 Task: Add Sprouts Sharp Cheddar Shredded Cheese to the cart.
Action: Mouse moved to (28, 112)
Screenshot: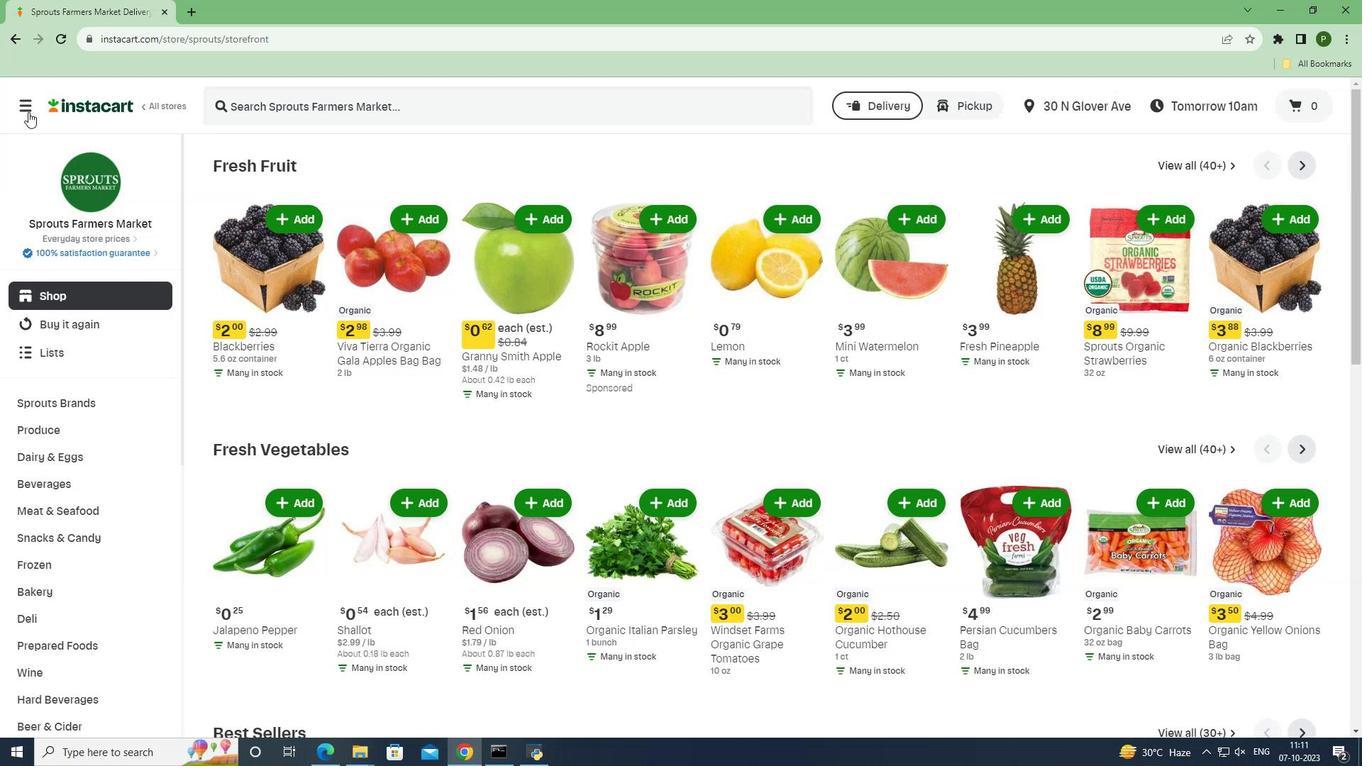 
Action: Mouse pressed left at (28, 112)
Screenshot: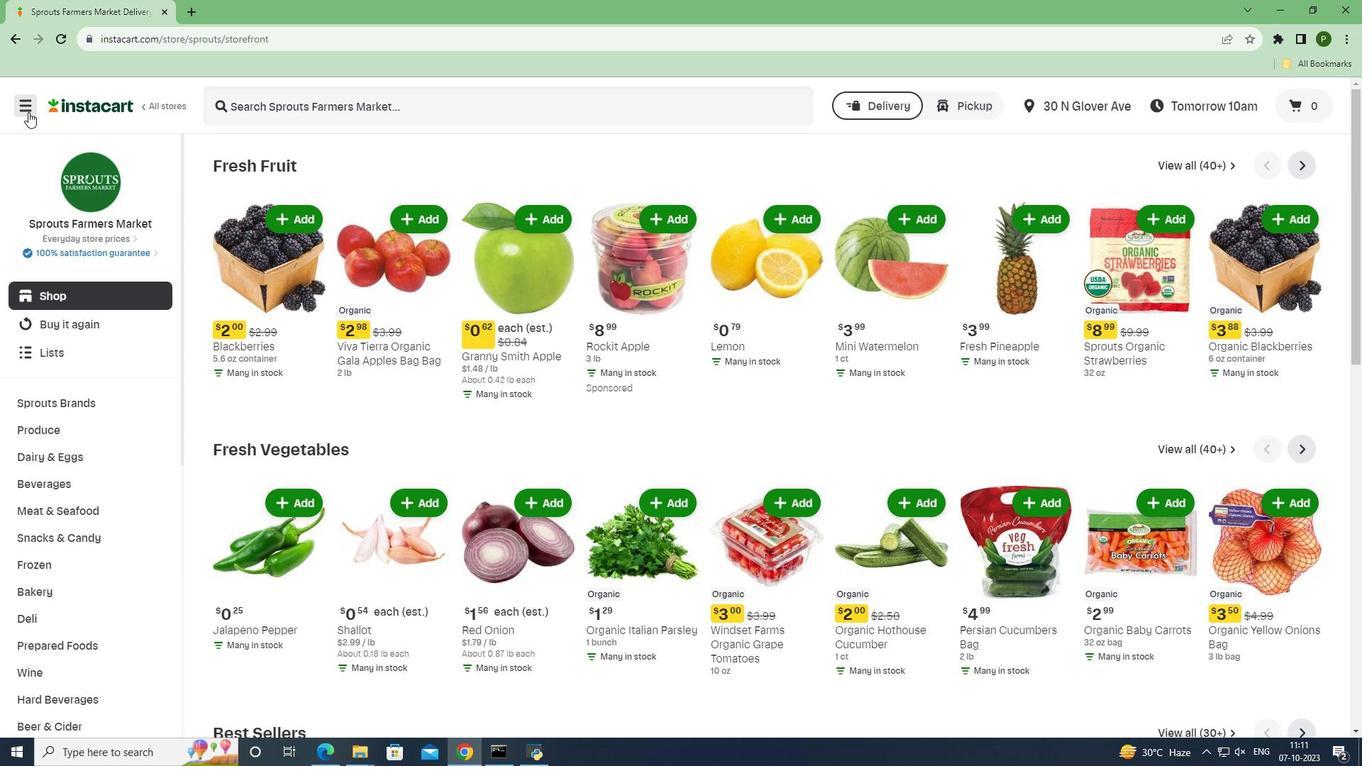 
Action: Mouse moved to (66, 371)
Screenshot: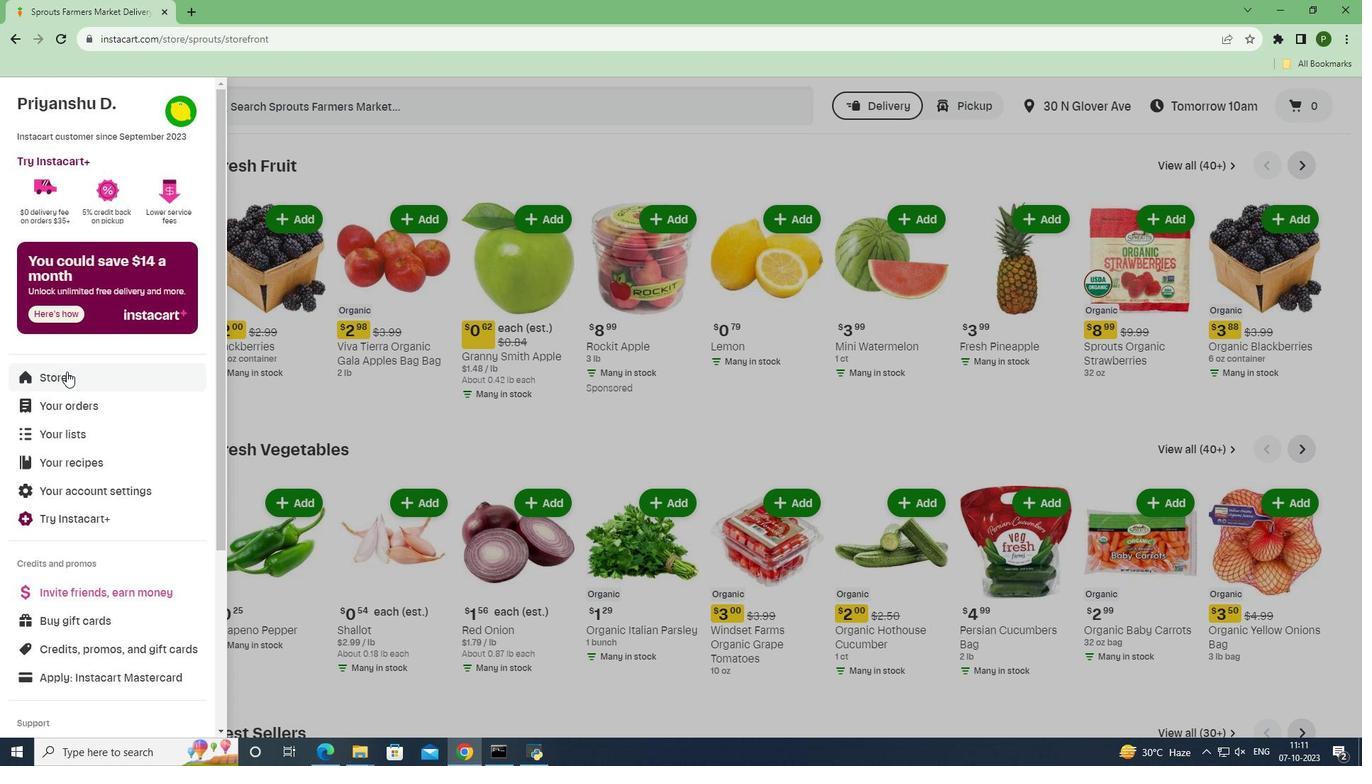 
Action: Mouse pressed left at (66, 371)
Screenshot: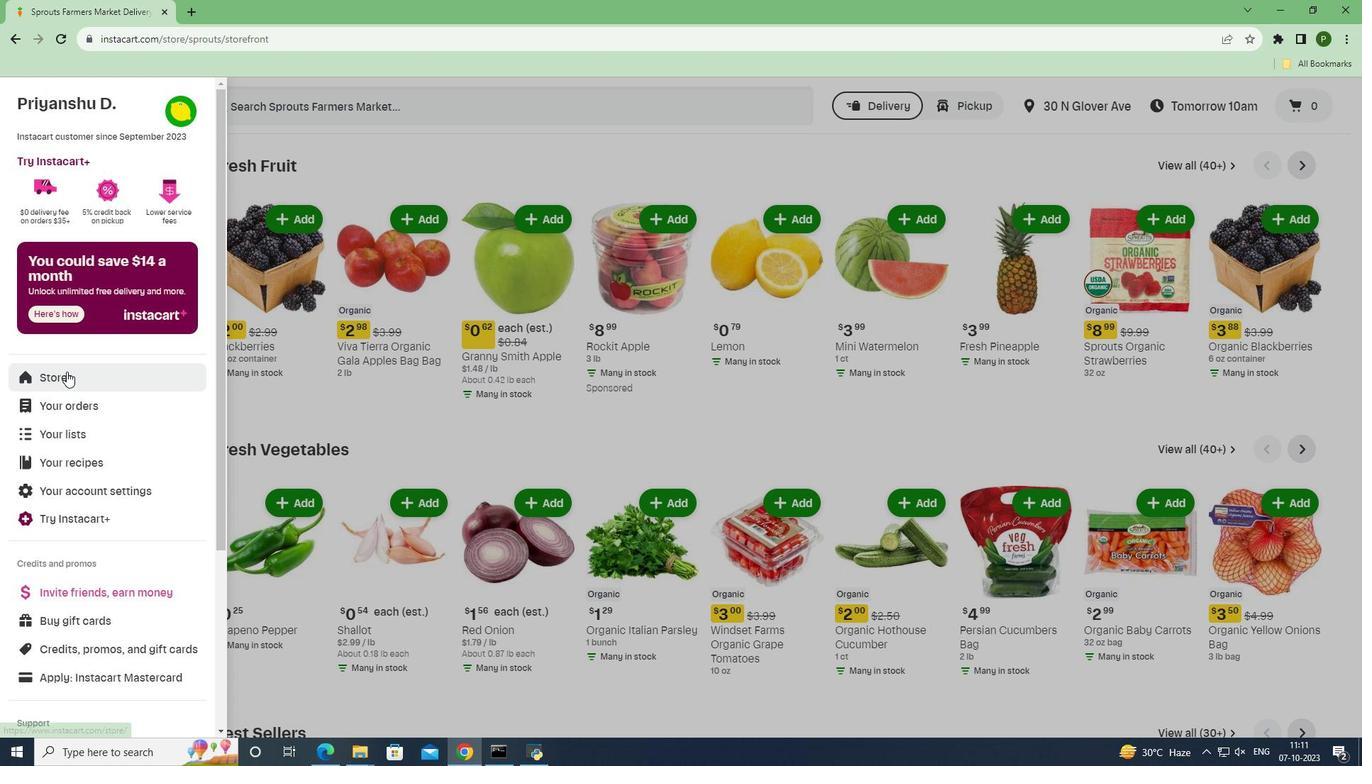 
Action: Mouse moved to (307, 162)
Screenshot: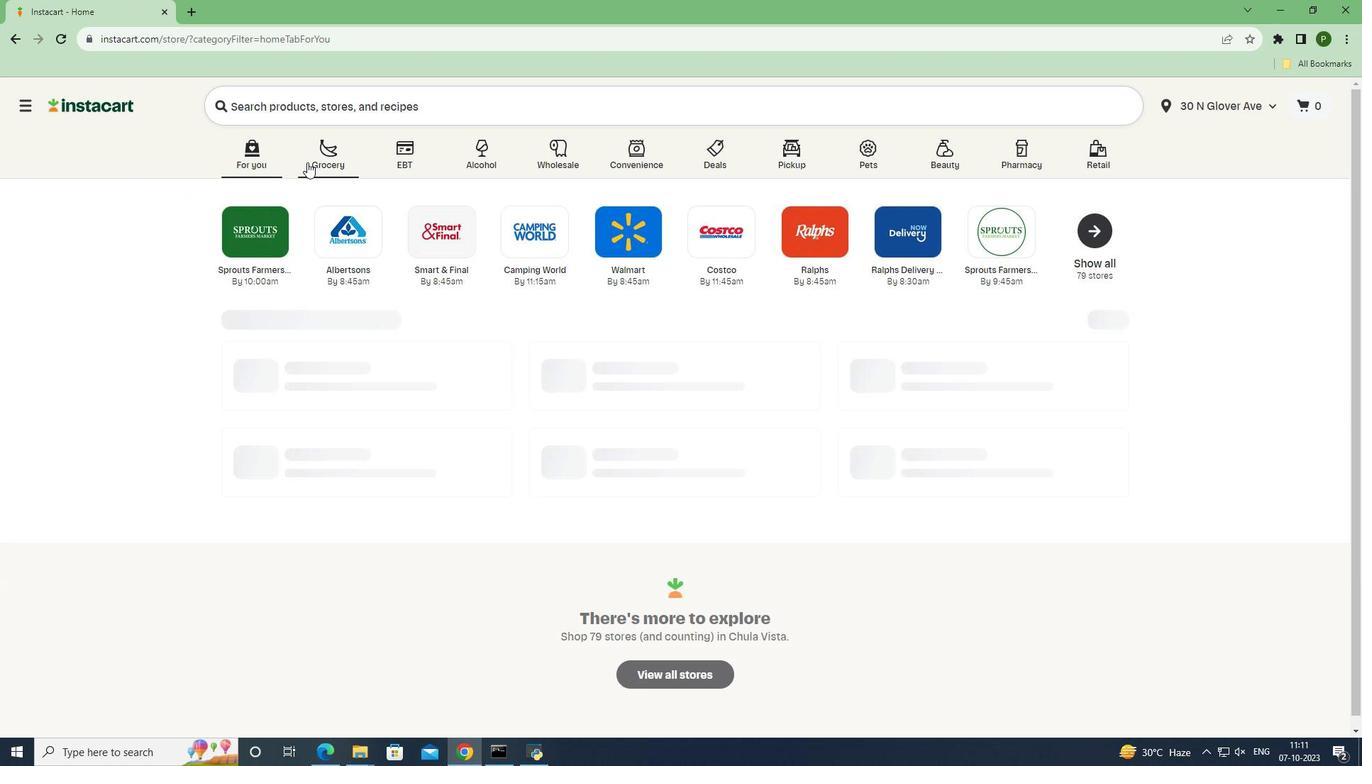 
Action: Mouse pressed left at (307, 162)
Screenshot: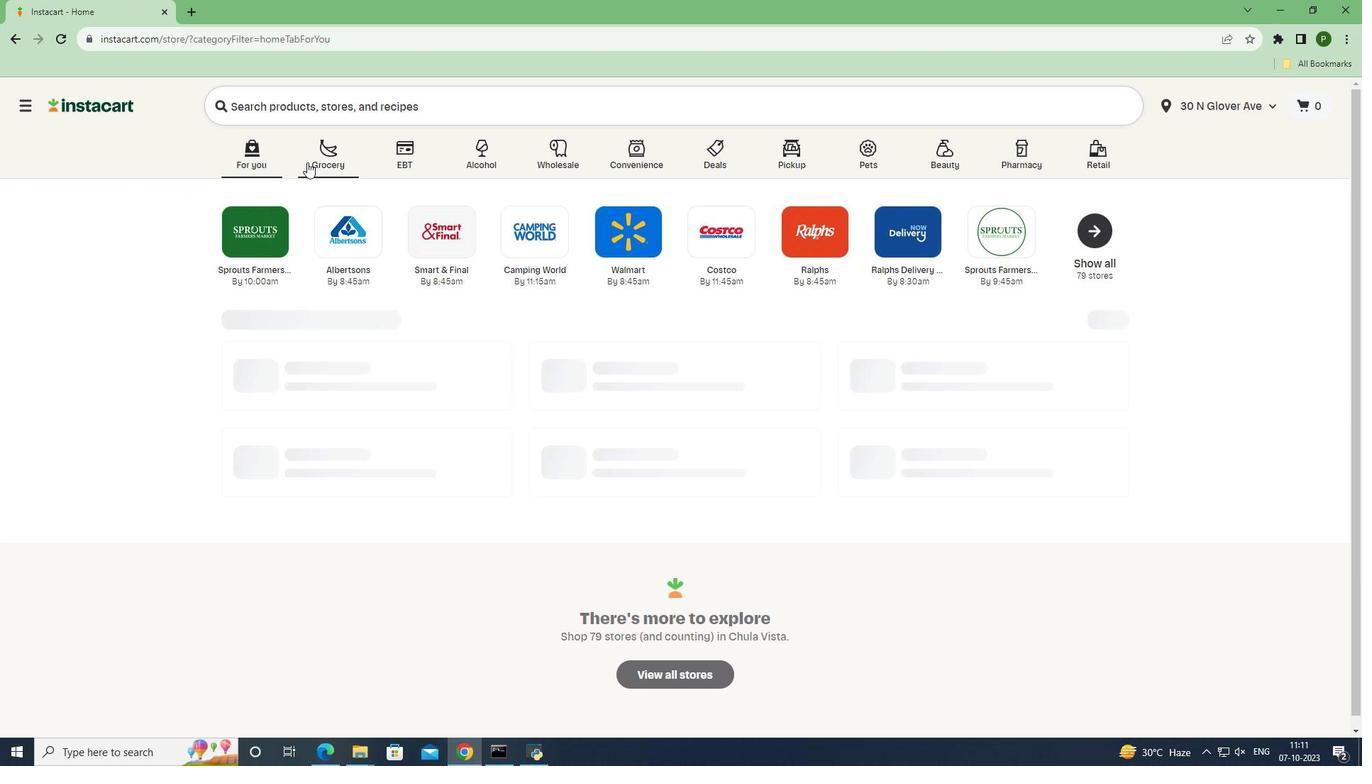 
Action: Mouse moved to (536, 327)
Screenshot: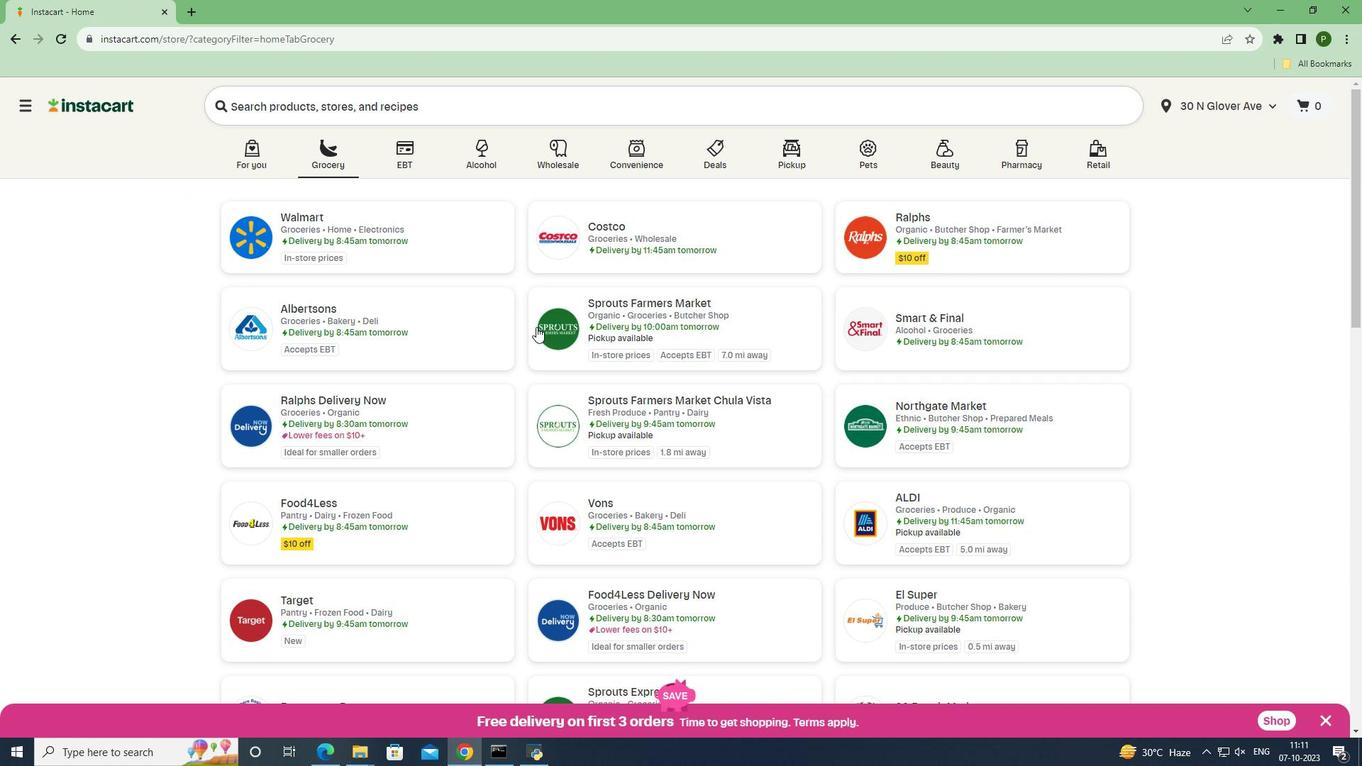 
Action: Mouse pressed left at (536, 327)
Screenshot: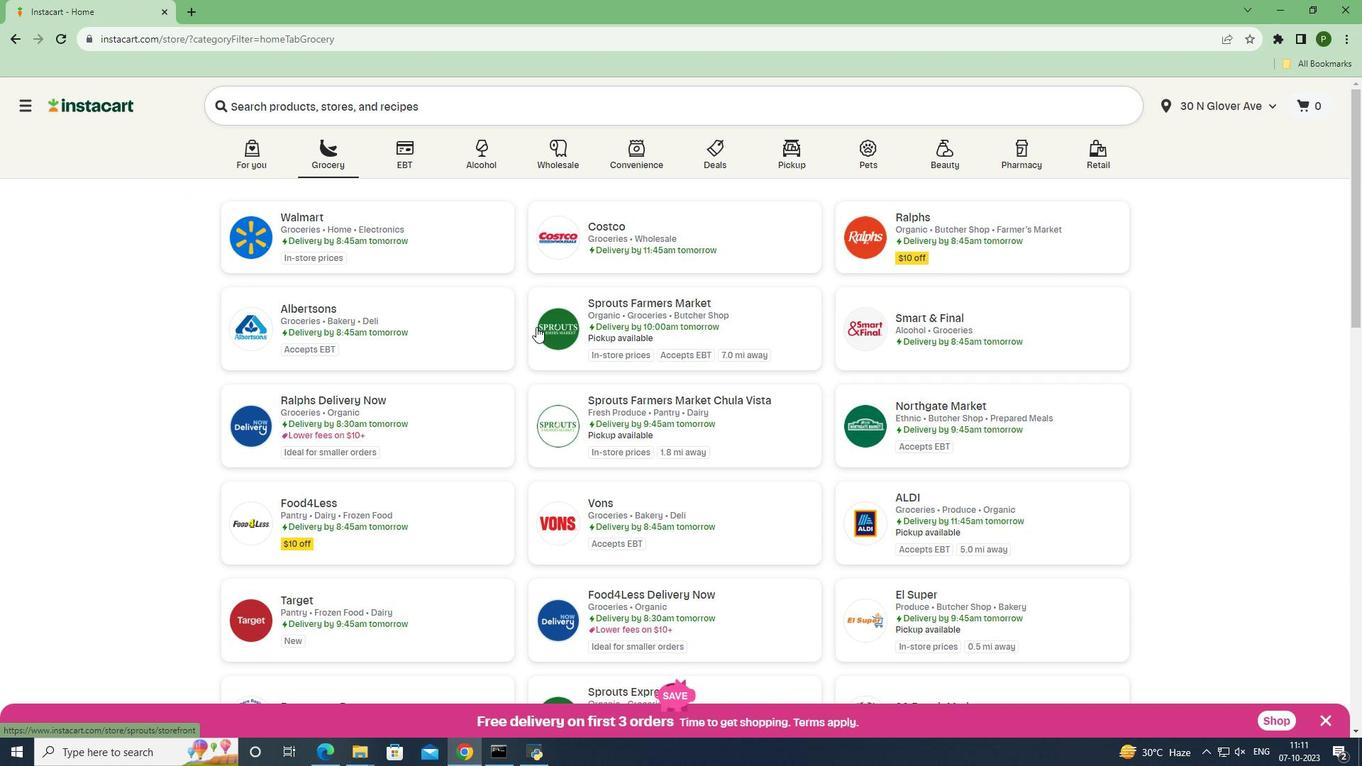 
Action: Mouse moved to (92, 463)
Screenshot: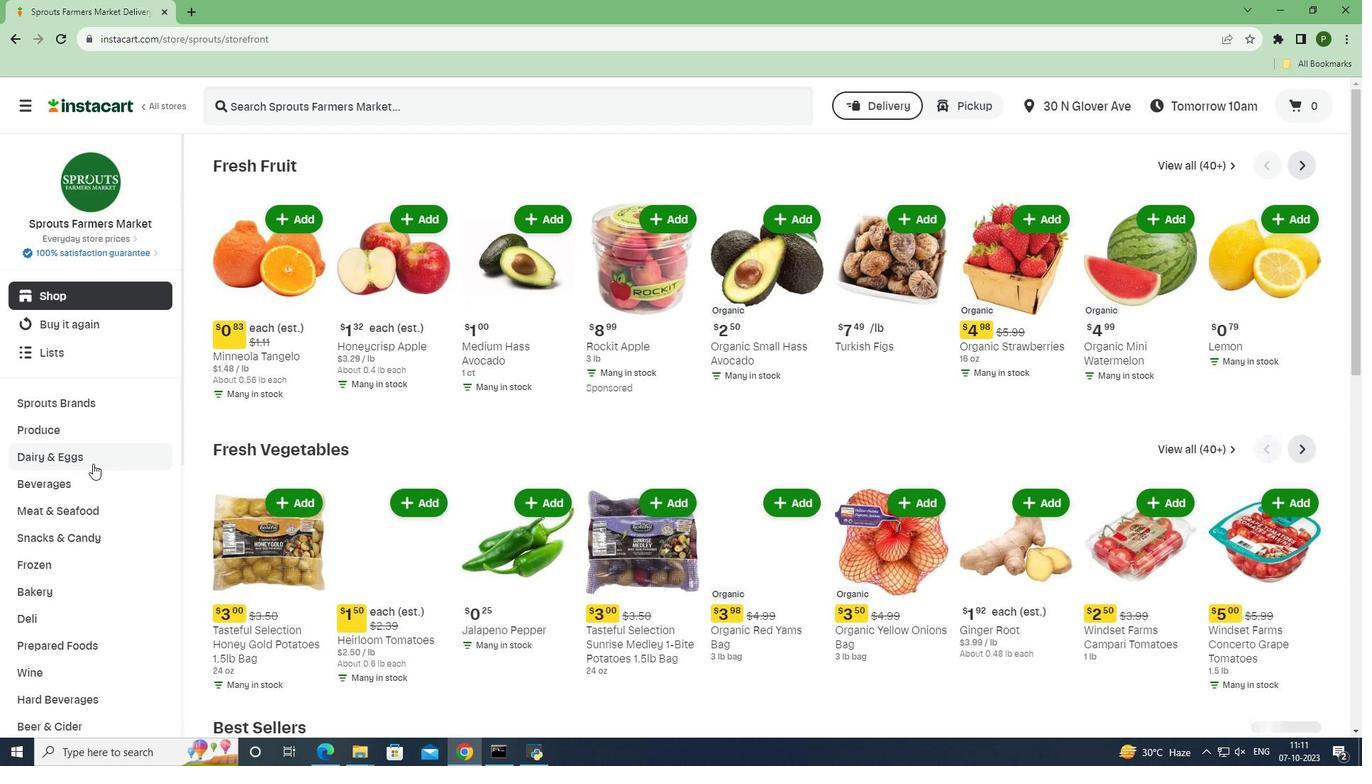 
Action: Mouse pressed left at (92, 463)
Screenshot: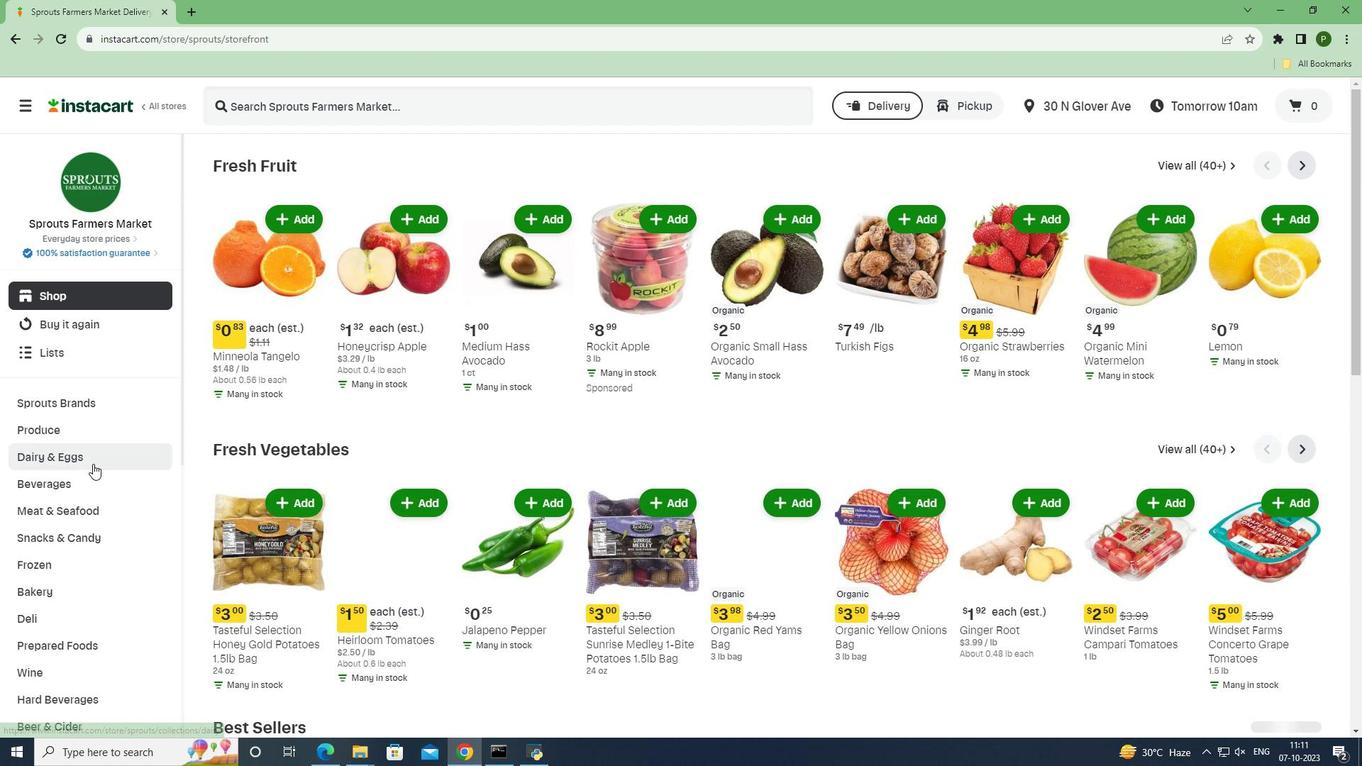 
Action: Mouse moved to (89, 516)
Screenshot: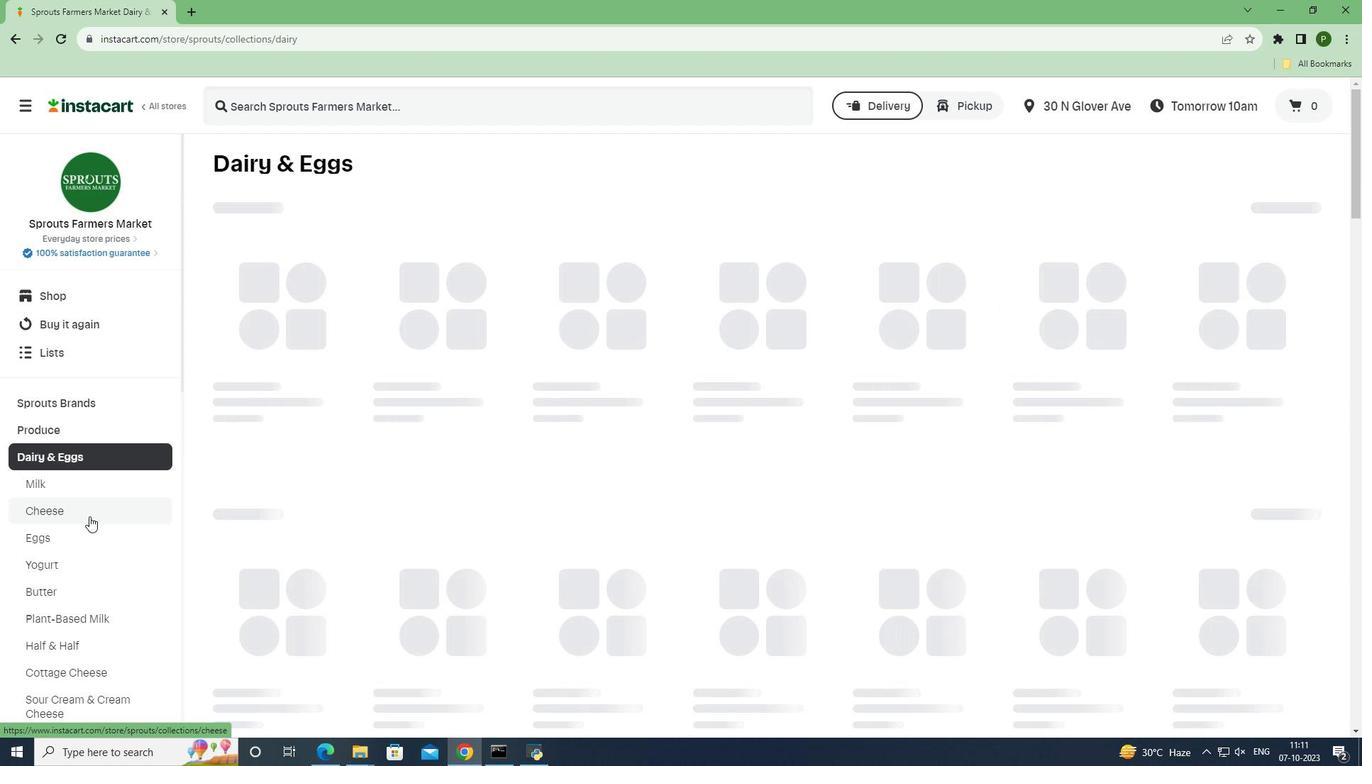 
Action: Mouse pressed left at (89, 516)
Screenshot: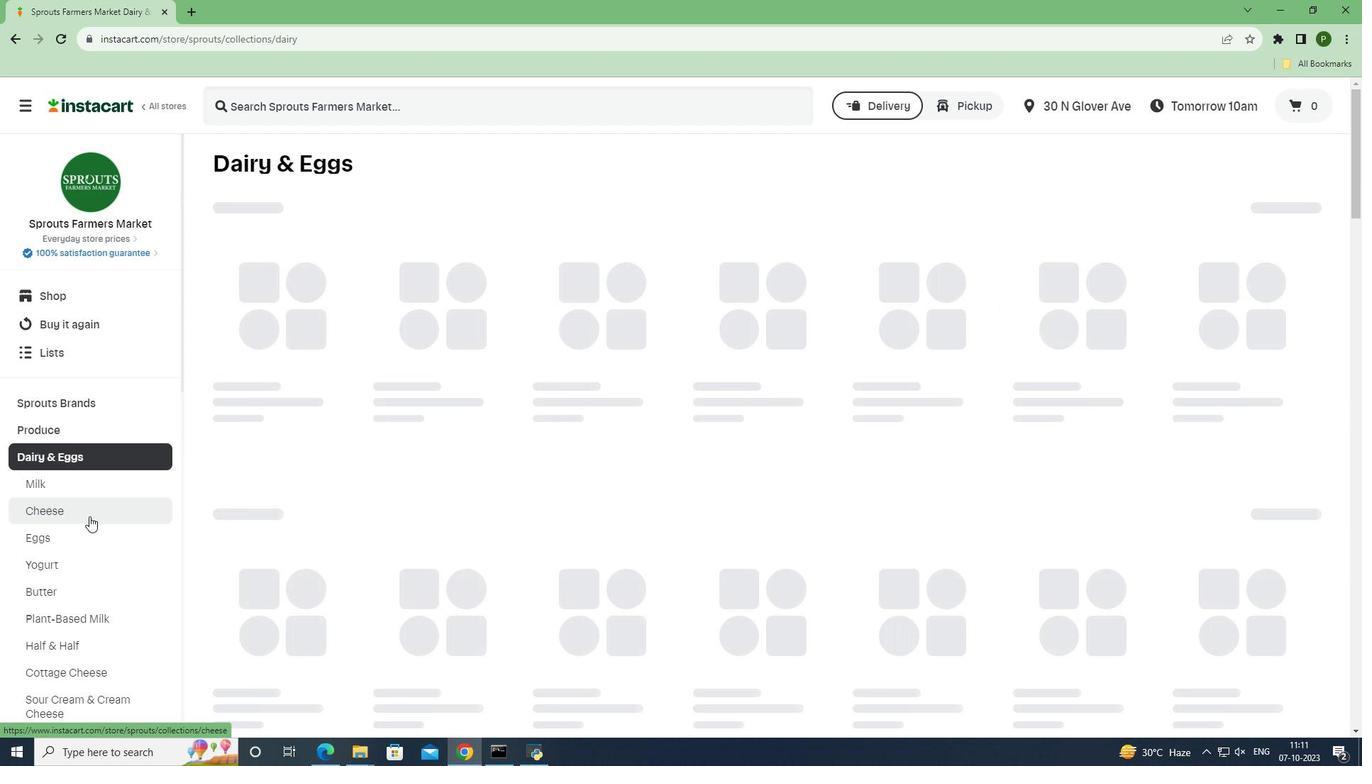 
Action: Mouse moved to (290, 107)
Screenshot: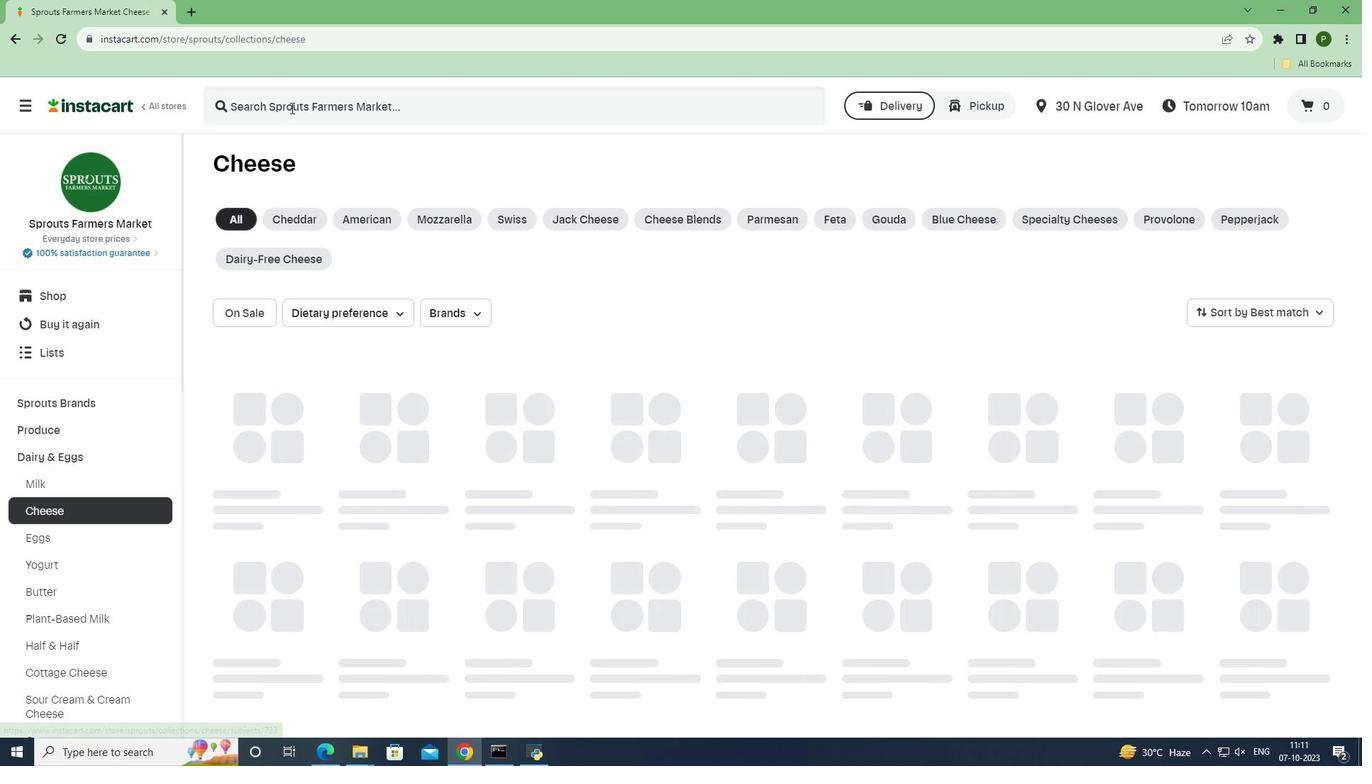 
Action: Mouse pressed left at (290, 107)
Screenshot: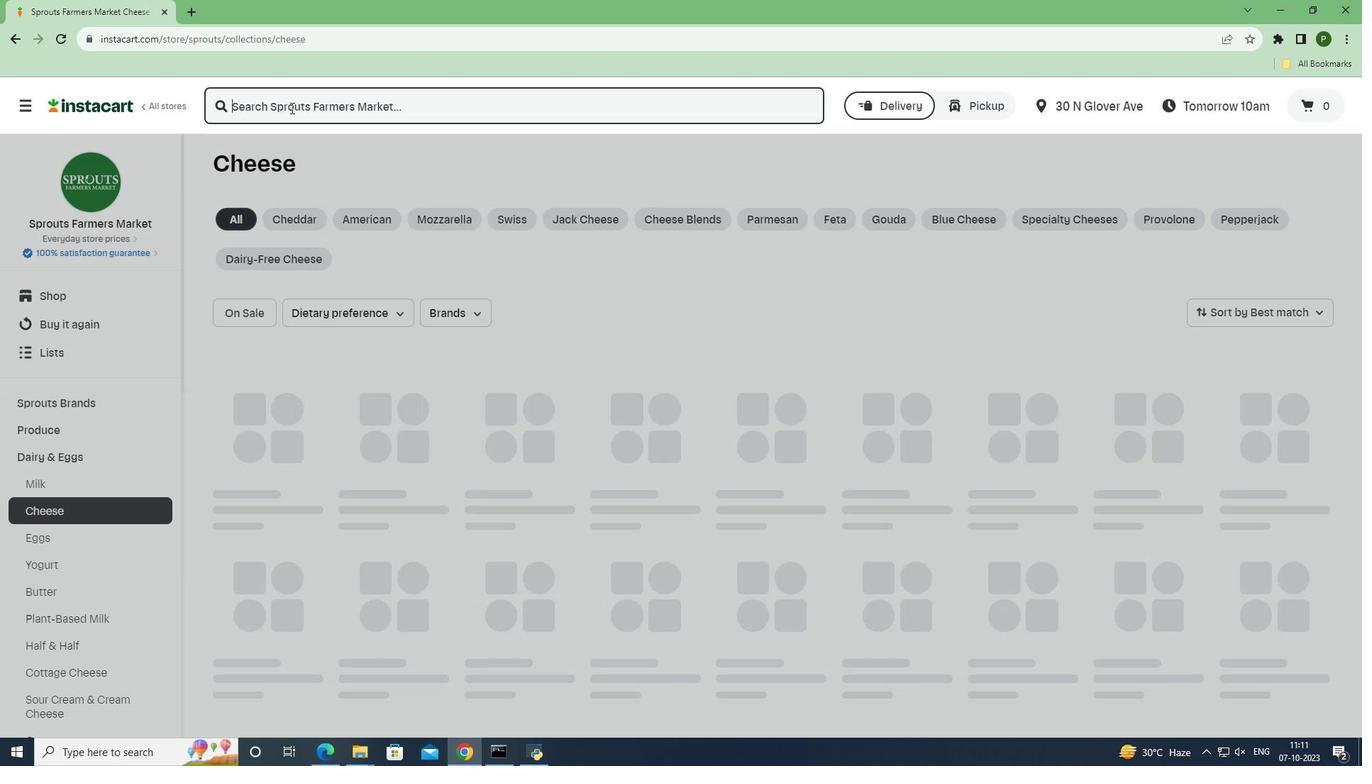 
Action: Key pressed <Key.caps_lock>S<Key.caps_lock>prouts<Key.space><Key.caps_lock>S<Key.caps_lock>harp<Key.space><Key.caps_lock>C<Key.caps_lock>heddar<Key.space><Key.caps_lock>S<Key.caps_lock>hredded<Key.space><Key.caps_lock>C<Key.caps_lock>heese<Key.space><Key.enter>
Screenshot: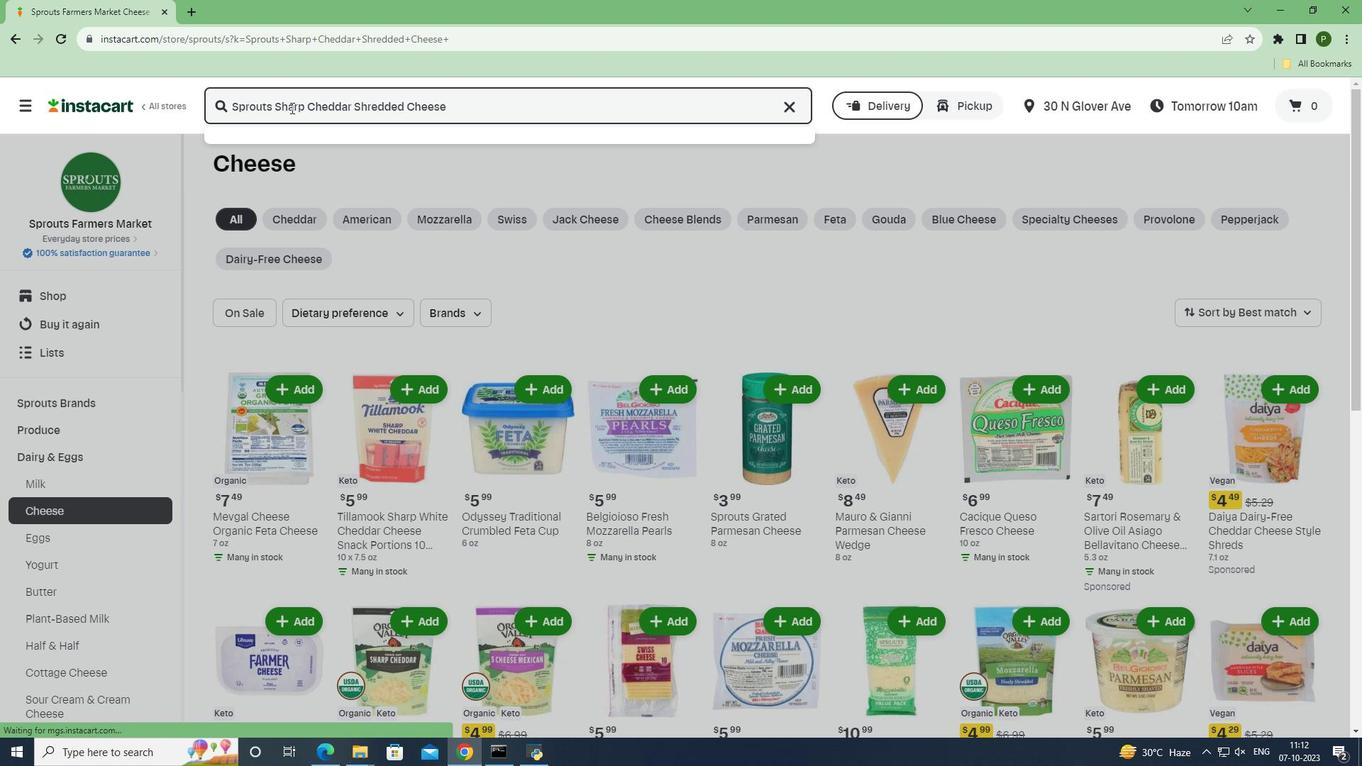 
Action: Mouse moved to (394, 258)
Screenshot: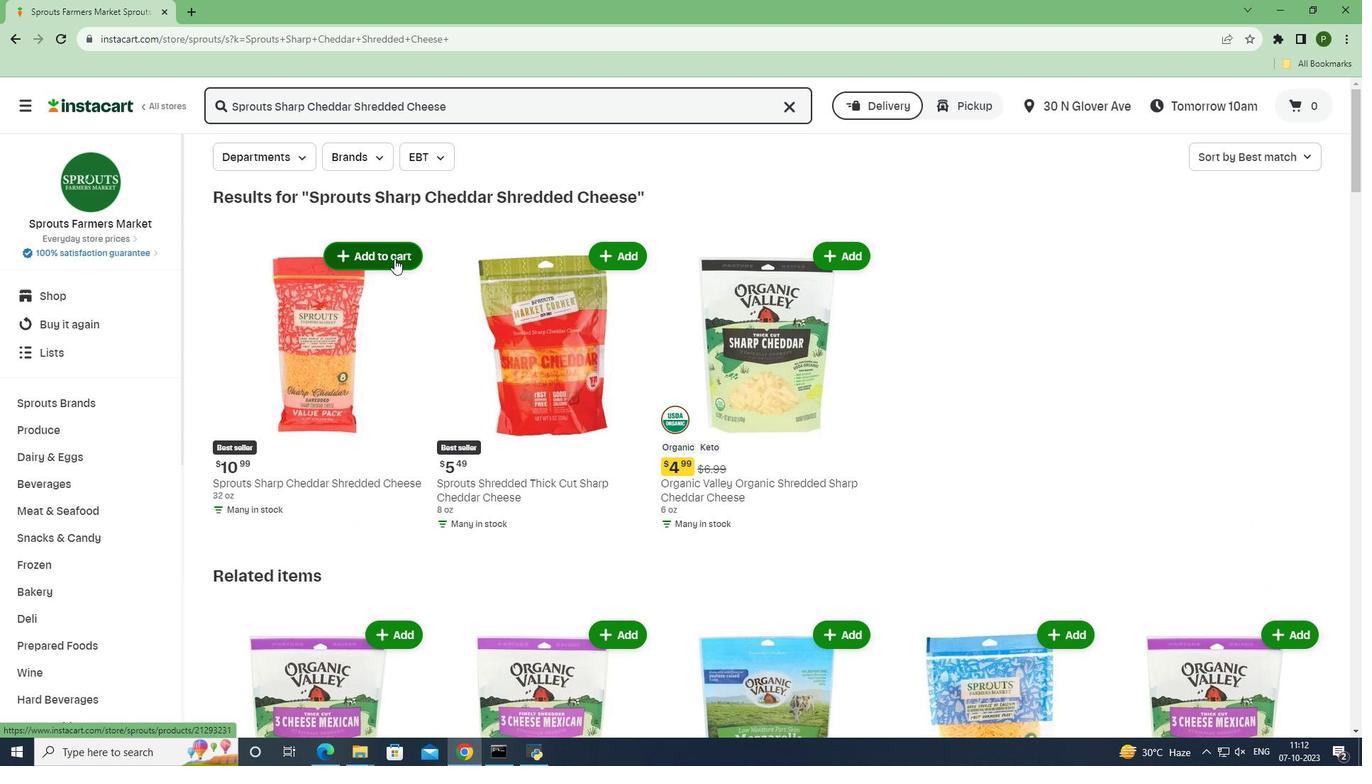 
Action: Mouse pressed left at (394, 258)
Screenshot: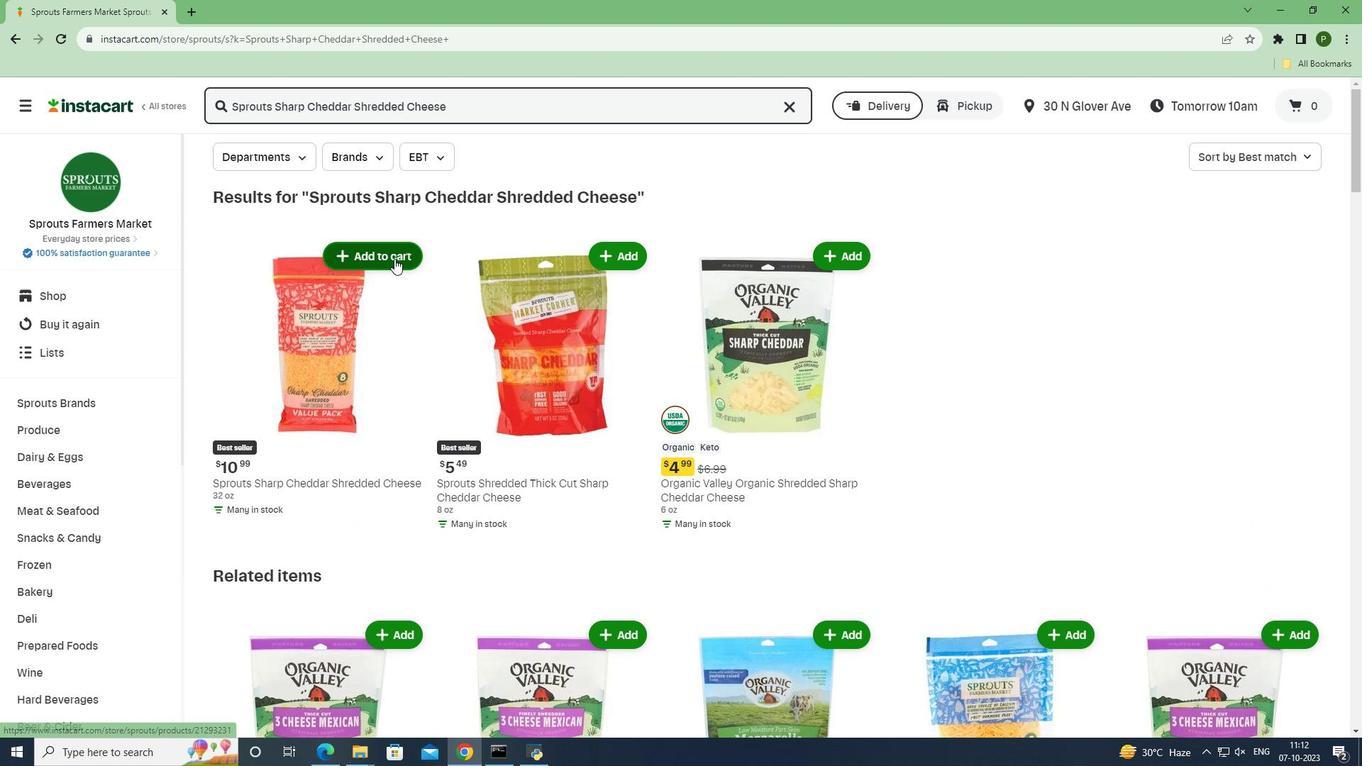 
Action: Mouse moved to (419, 368)
Screenshot: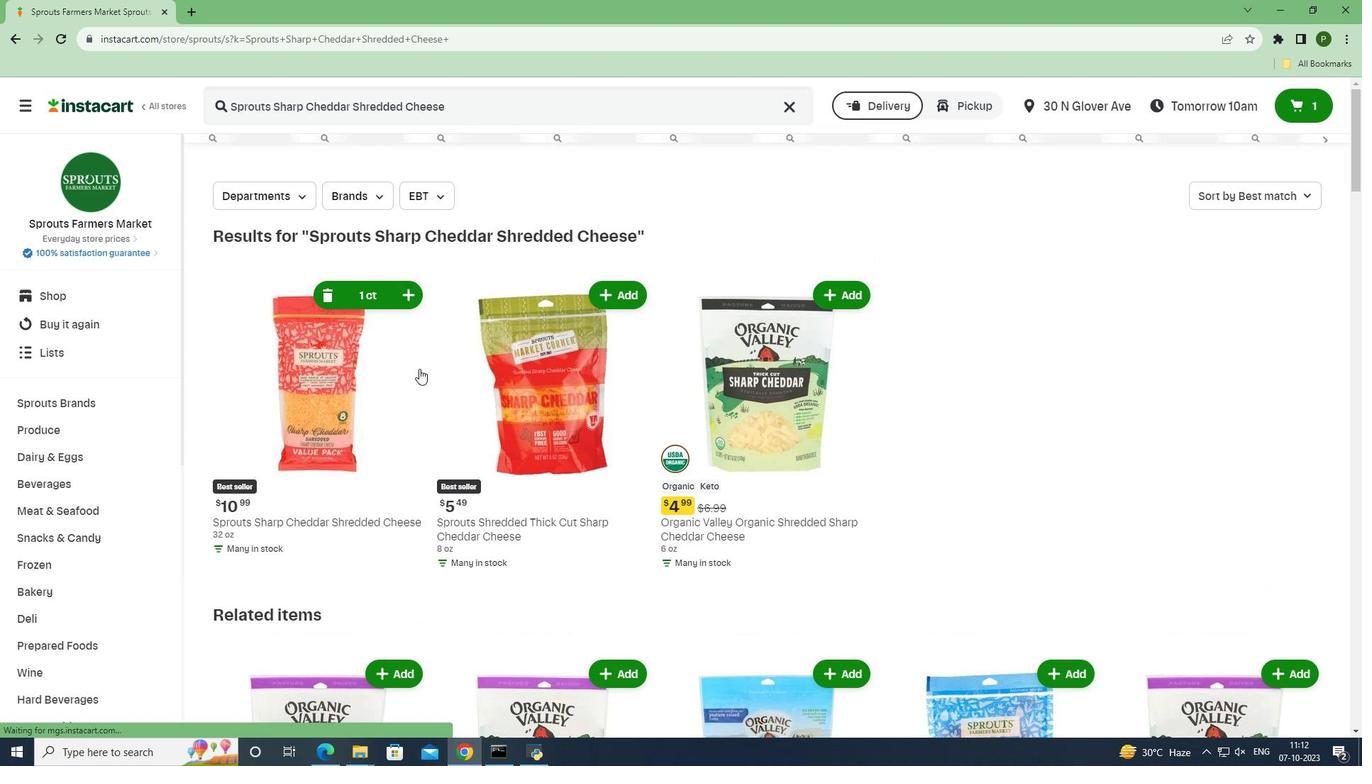 
